 Task: Reply All to email with the signature Donald Hall with the subject 'Performance review' from softage.1@softage.net with the message 'I need your input on the best approach to resolving a project issue.'
Action: Mouse moved to (1308, 216)
Screenshot: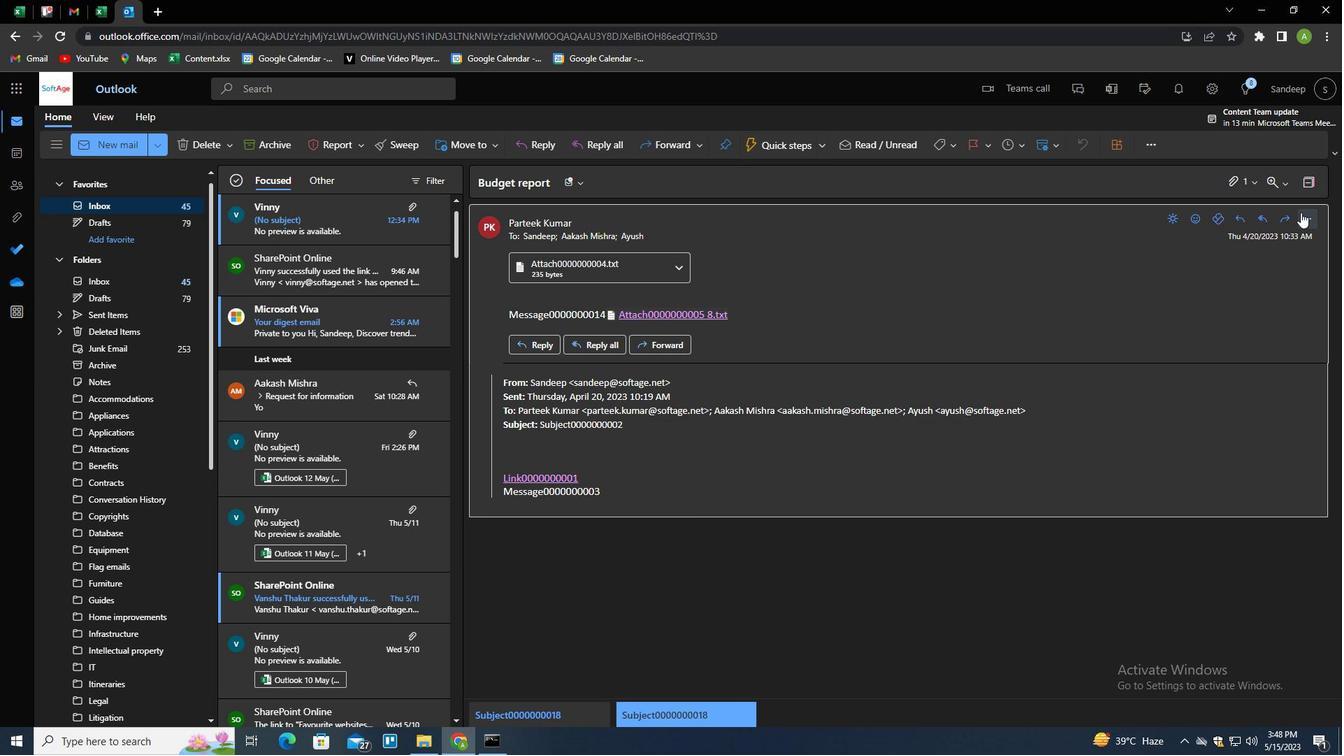 
Action: Mouse pressed left at (1308, 216)
Screenshot: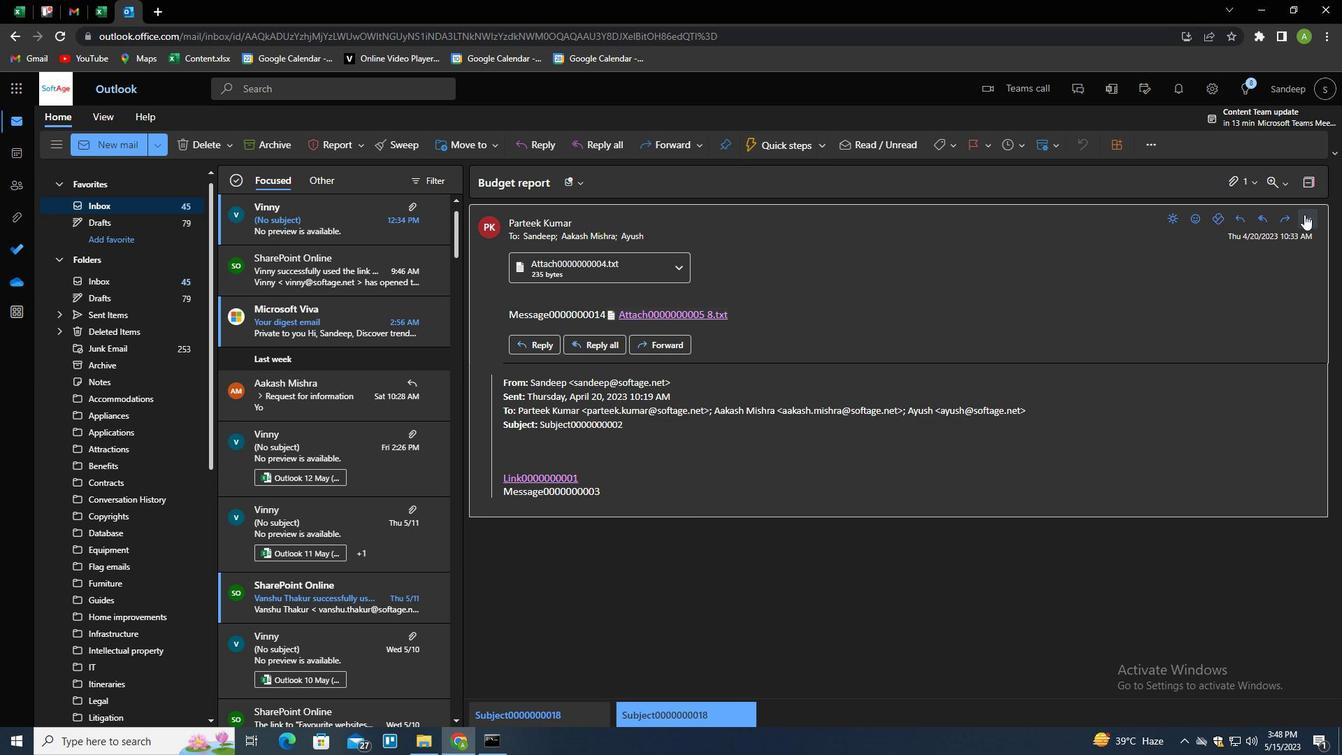 
Action: Mouse moved to (1251, 261)
Screenshot: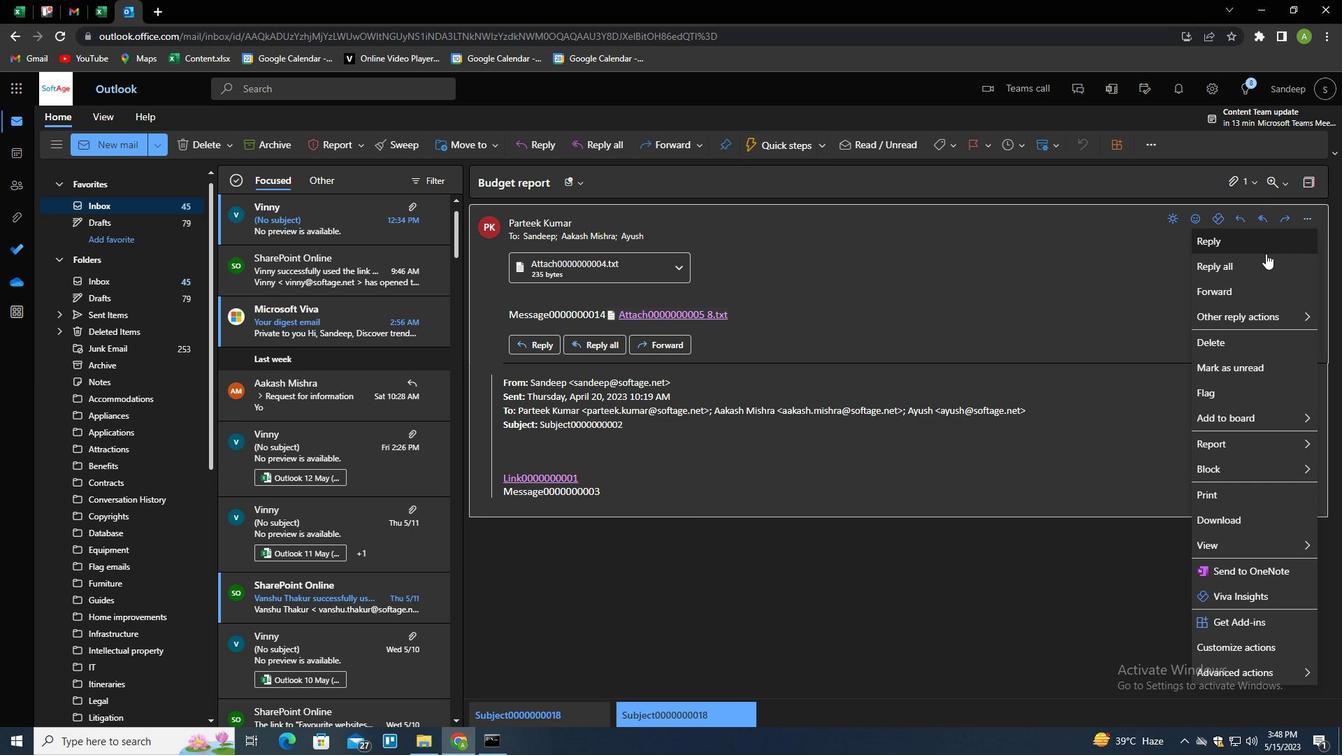 
Action: Mouse pressed left at (1251, 261)
Screenshot: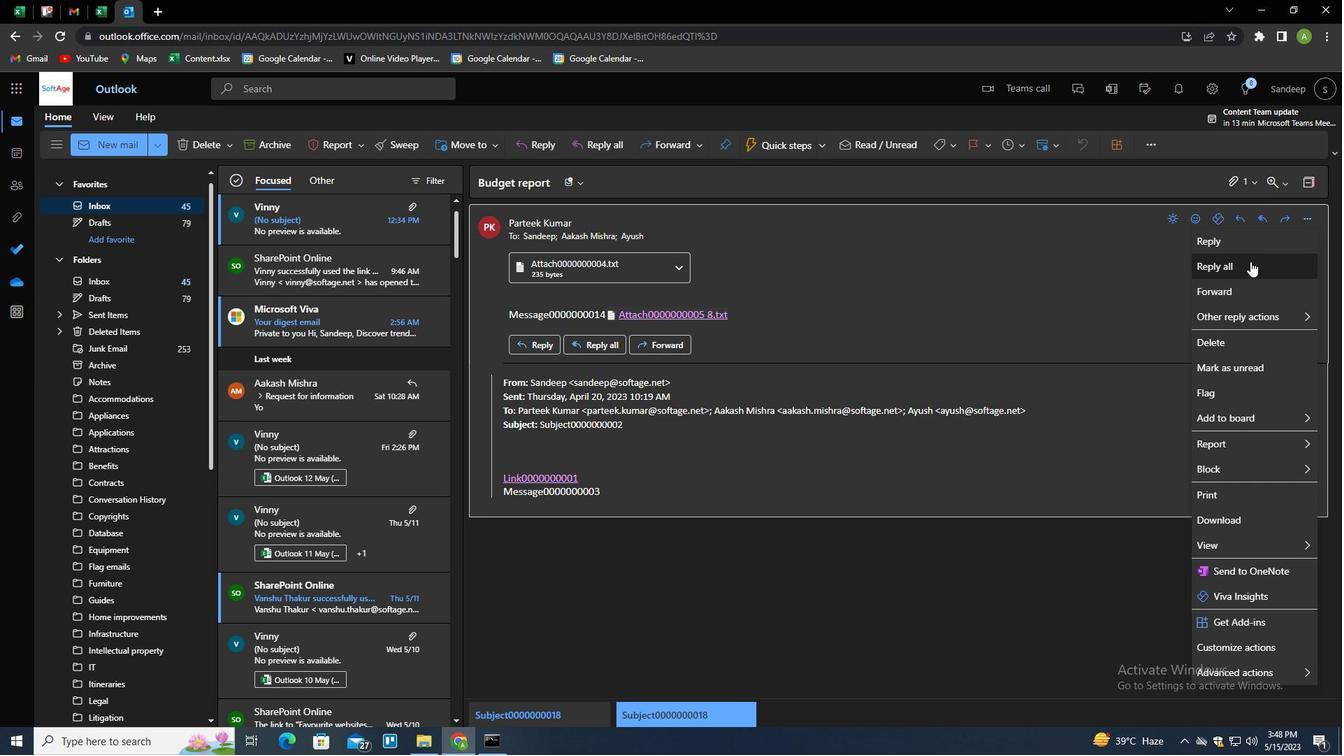 
Action: Mouse moved to (494, 393)
Screenshot: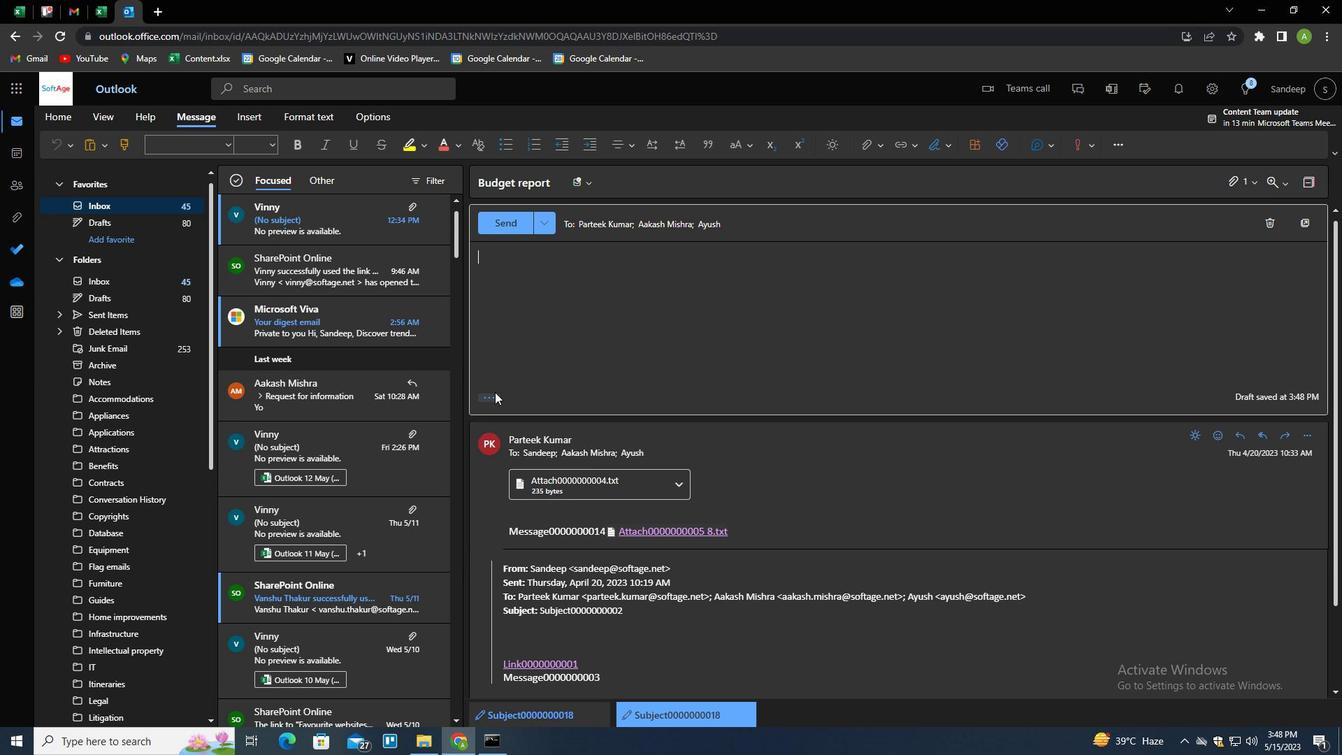 
Action: Mouse pressed left at (494, 393)
Screenshot: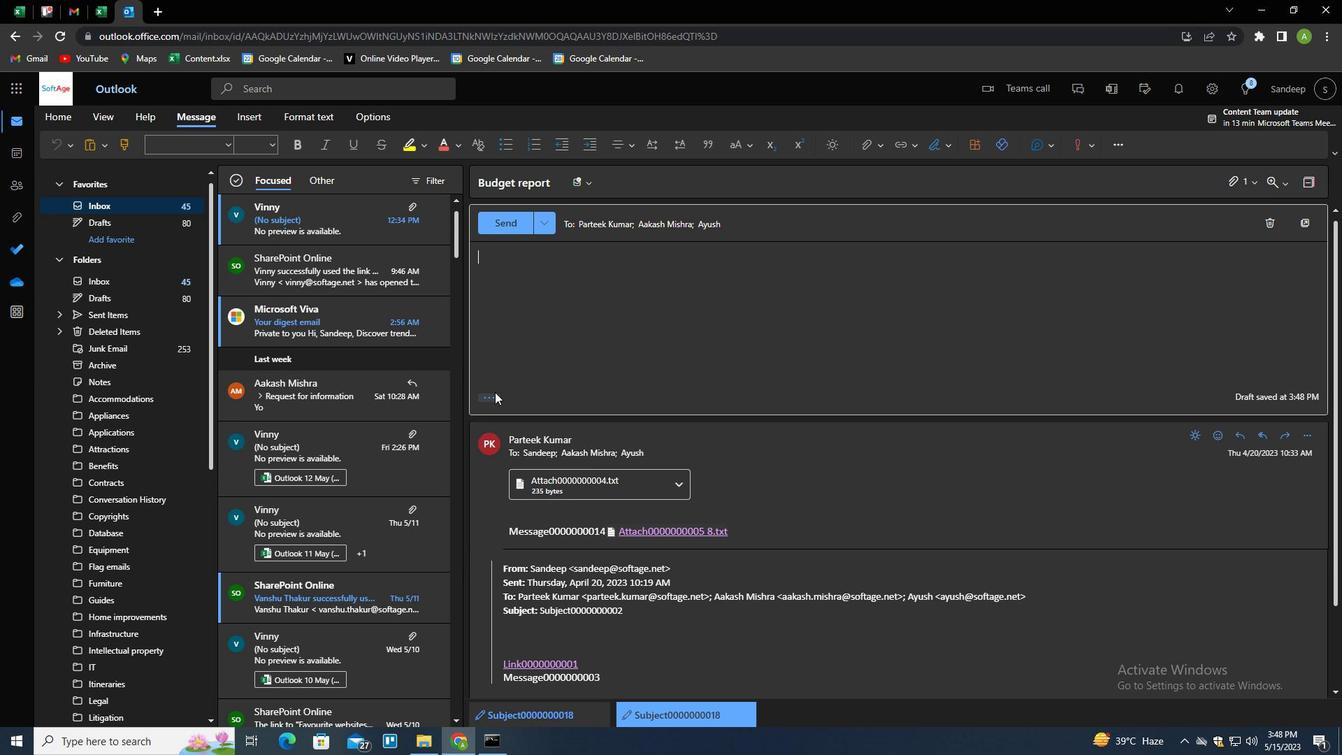 
Action: Mouse moved to (934, 149)
Screenshot: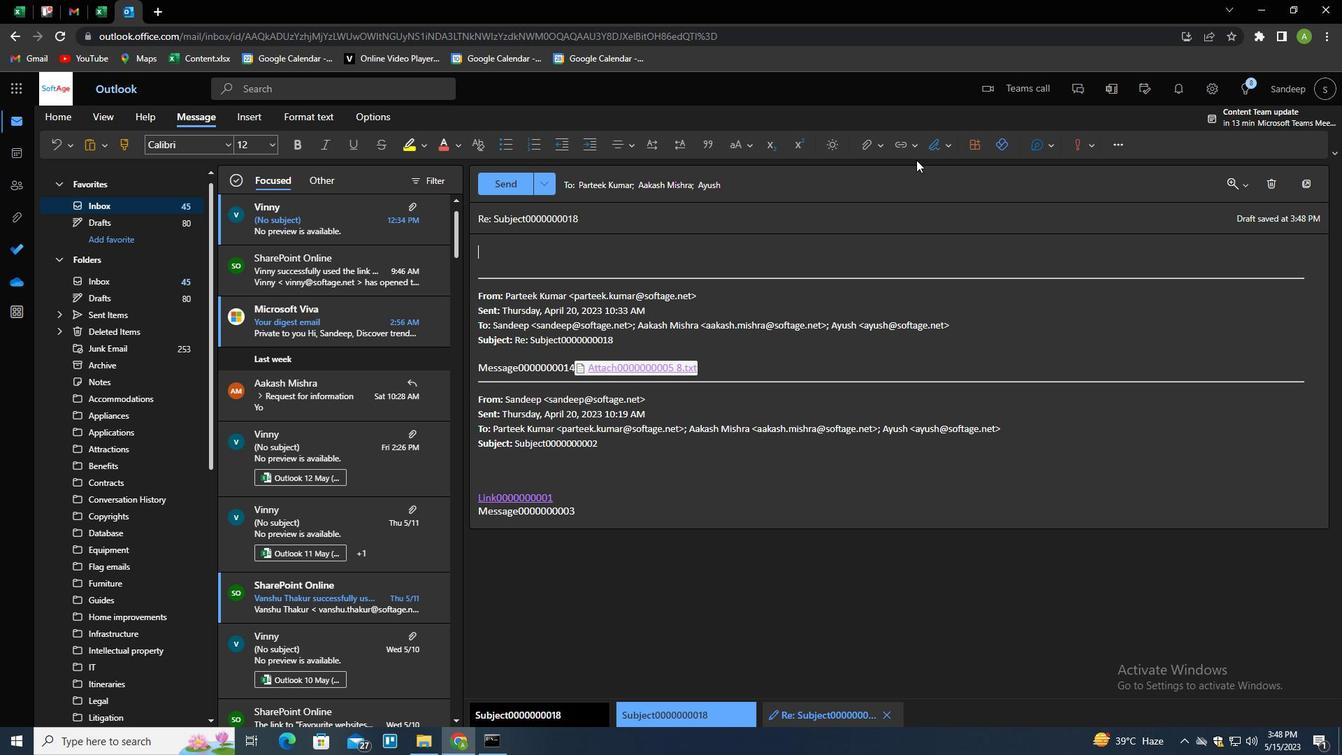 
Action: Mouse pressed left at (934, 149)
Screenshot: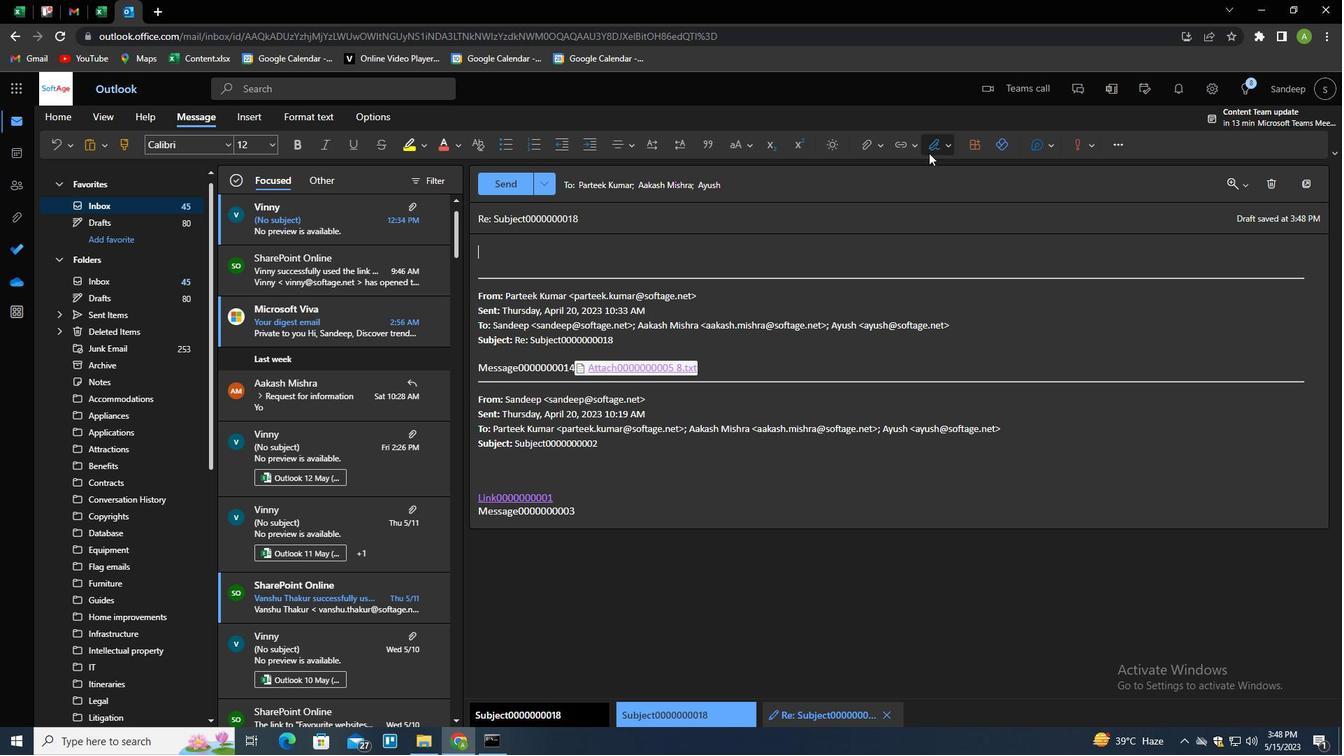
Action: Mouse moved to (926, 196)
Screenshot: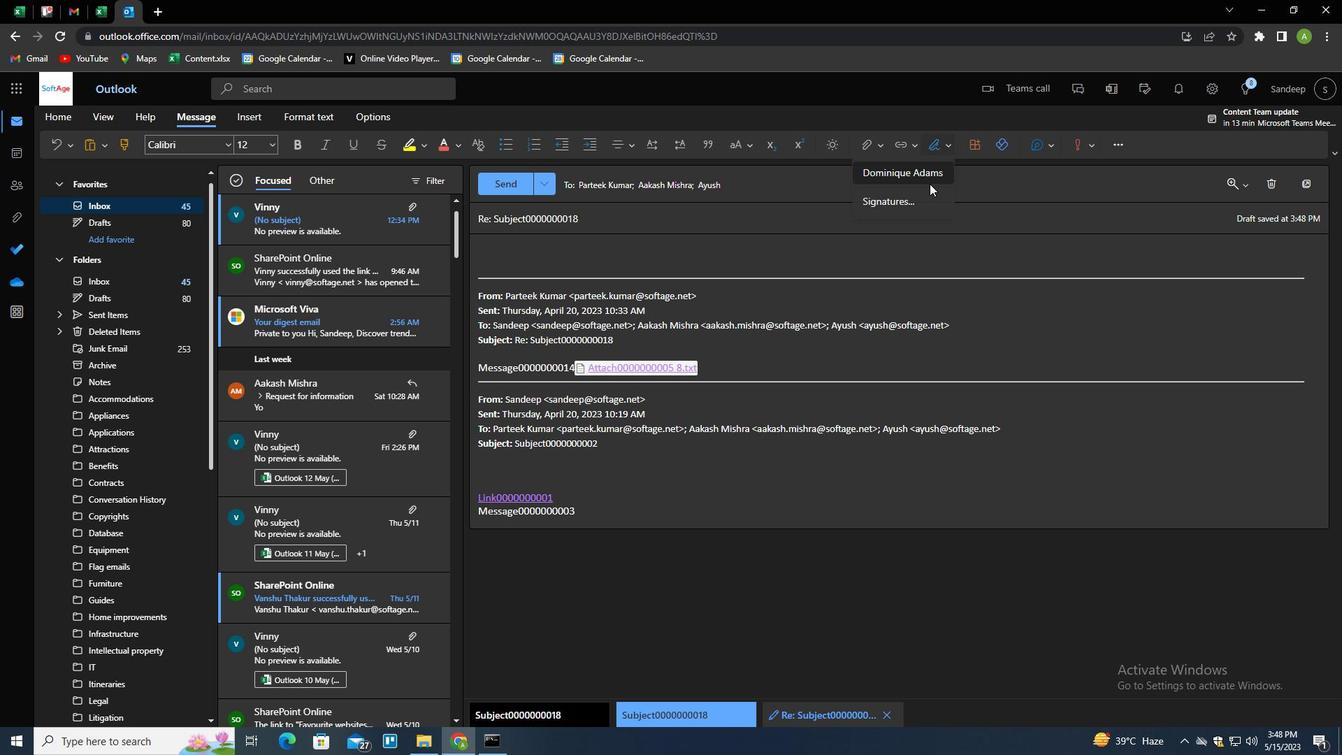 
Action: Mouse pressed left at (926, 196)
Screenshot: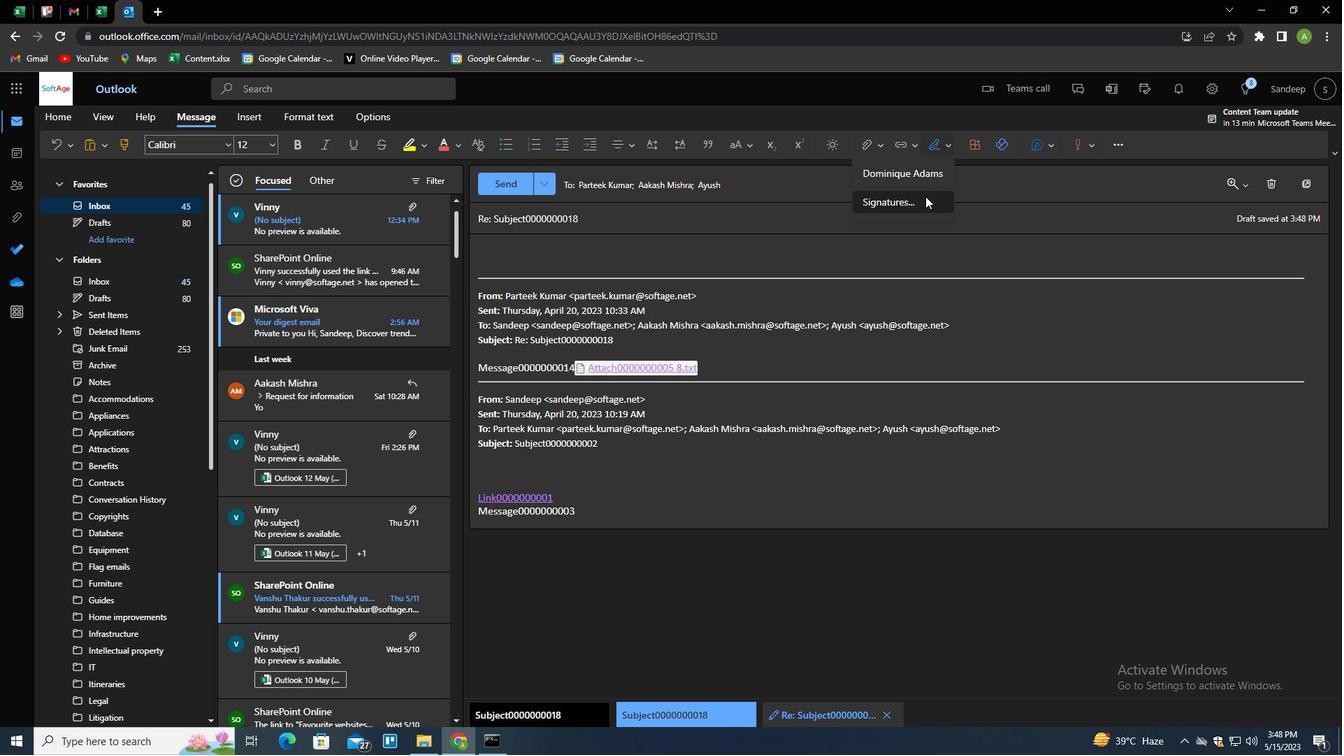 
Action: Mouse moved to (948, 255)
Screenshot: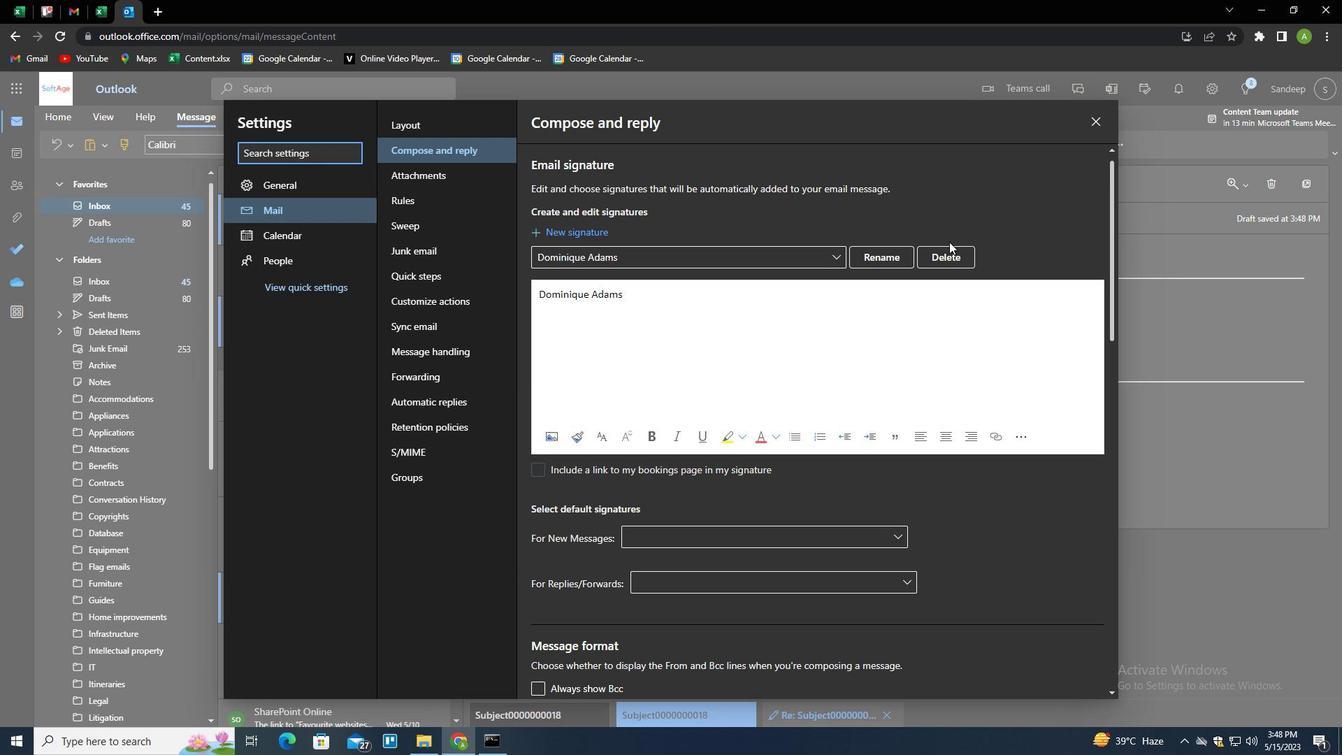 
Action: Mouse pressed left at (948, 255)
Screenshot: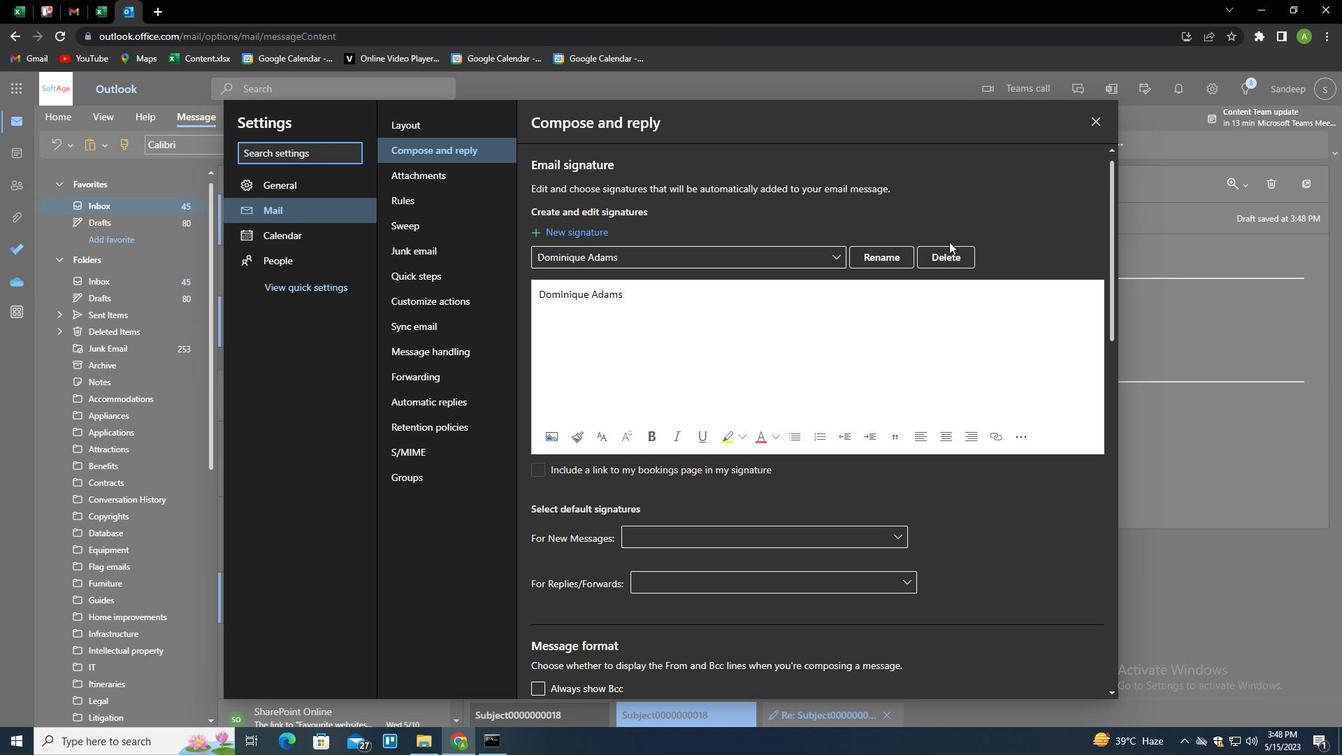 
Action: Mouse moved to (905, 259)
Screenshot: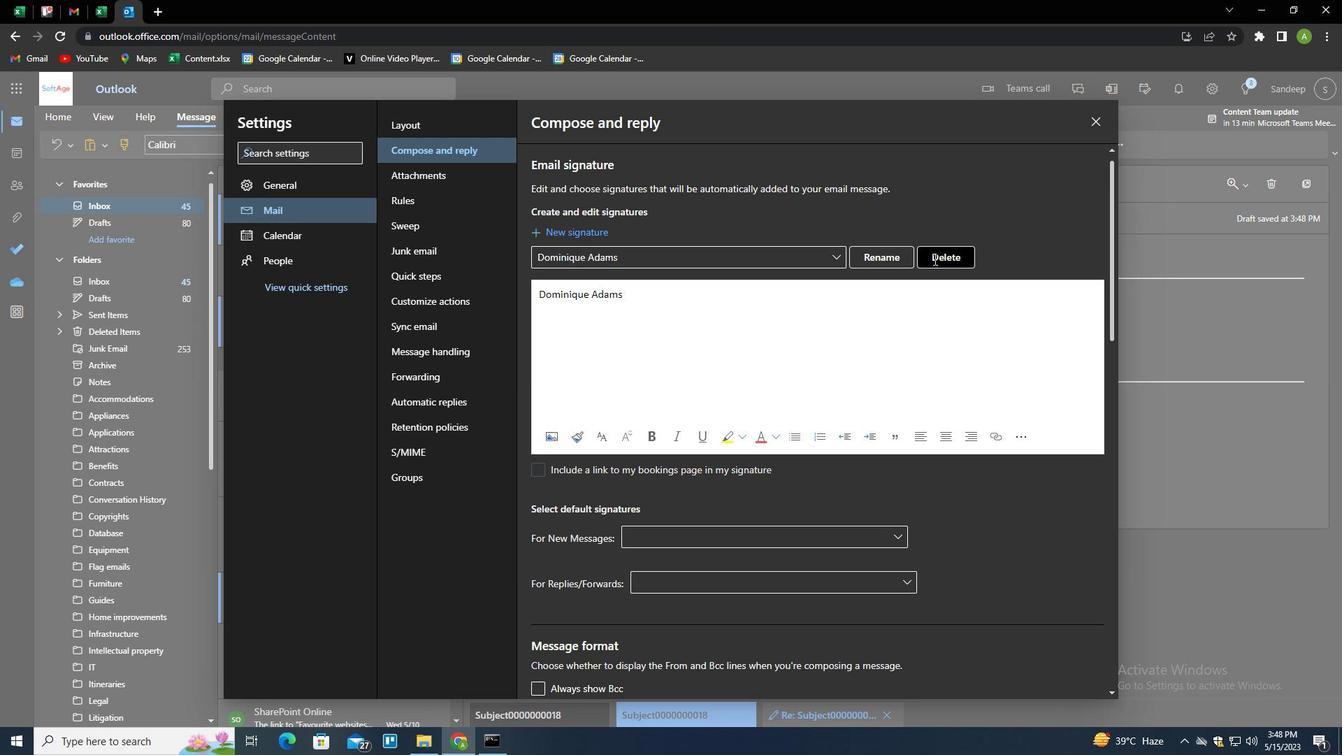 
Action: Mouse pressed left at (905, 259)
Screenshot: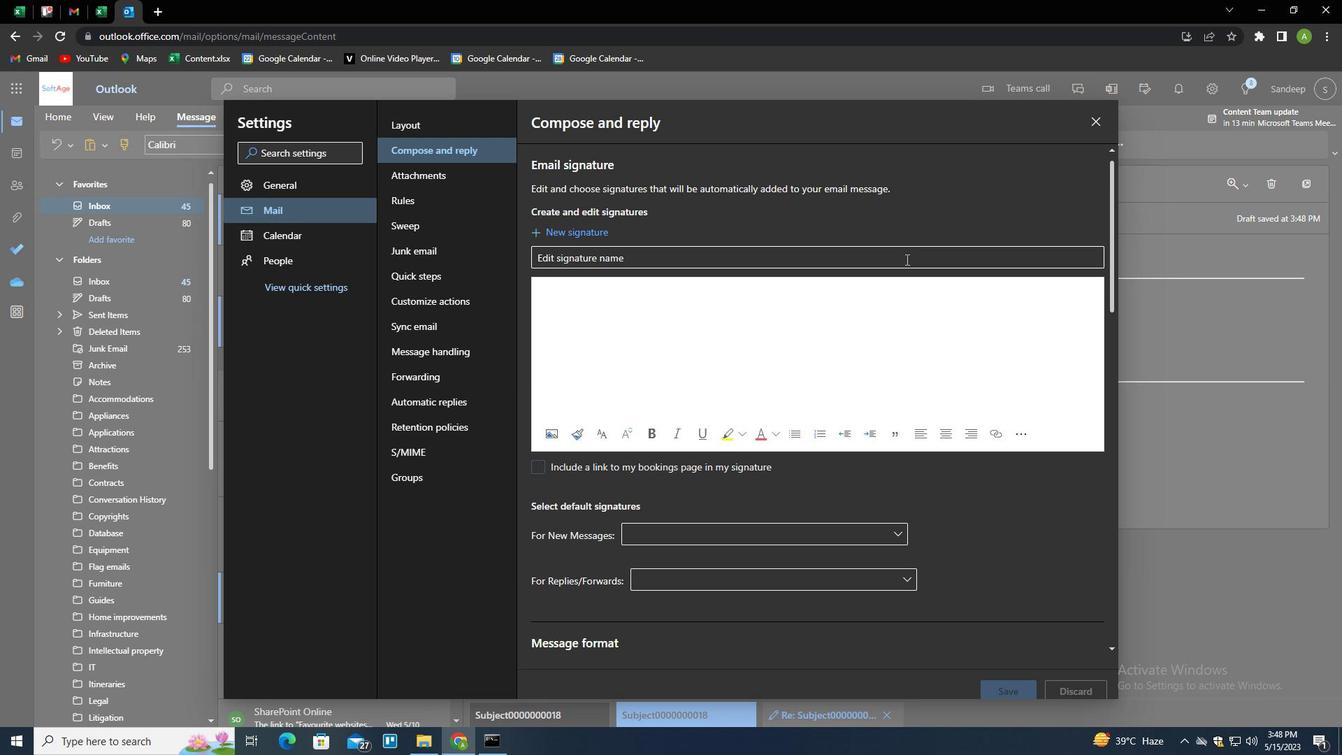 
Action: Mouse moved to (904, 259)
Screenshot: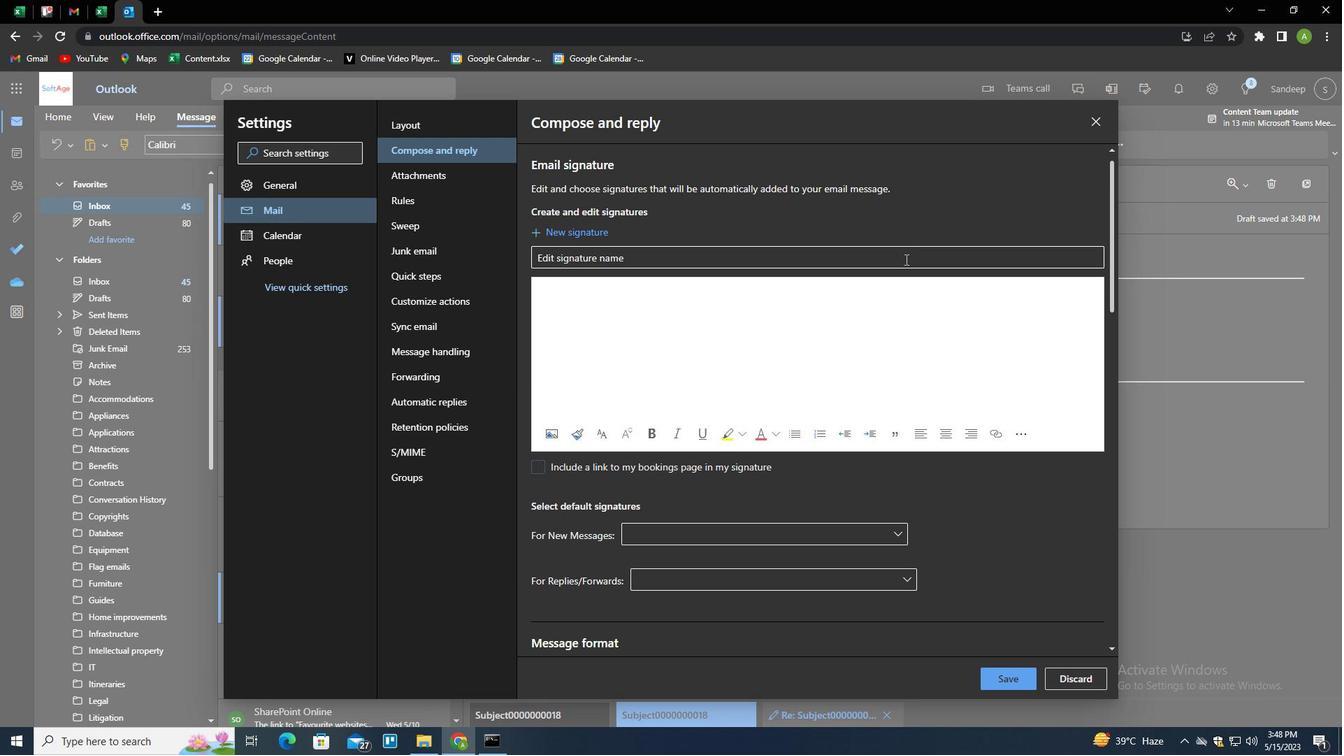 
Action: Key pressed <Key.shift>DONALD<Key.space><Key.shift>HALL<Key.tab><Key.shift>DONALD<Key.space><Key.shift>HALL
Screenshot: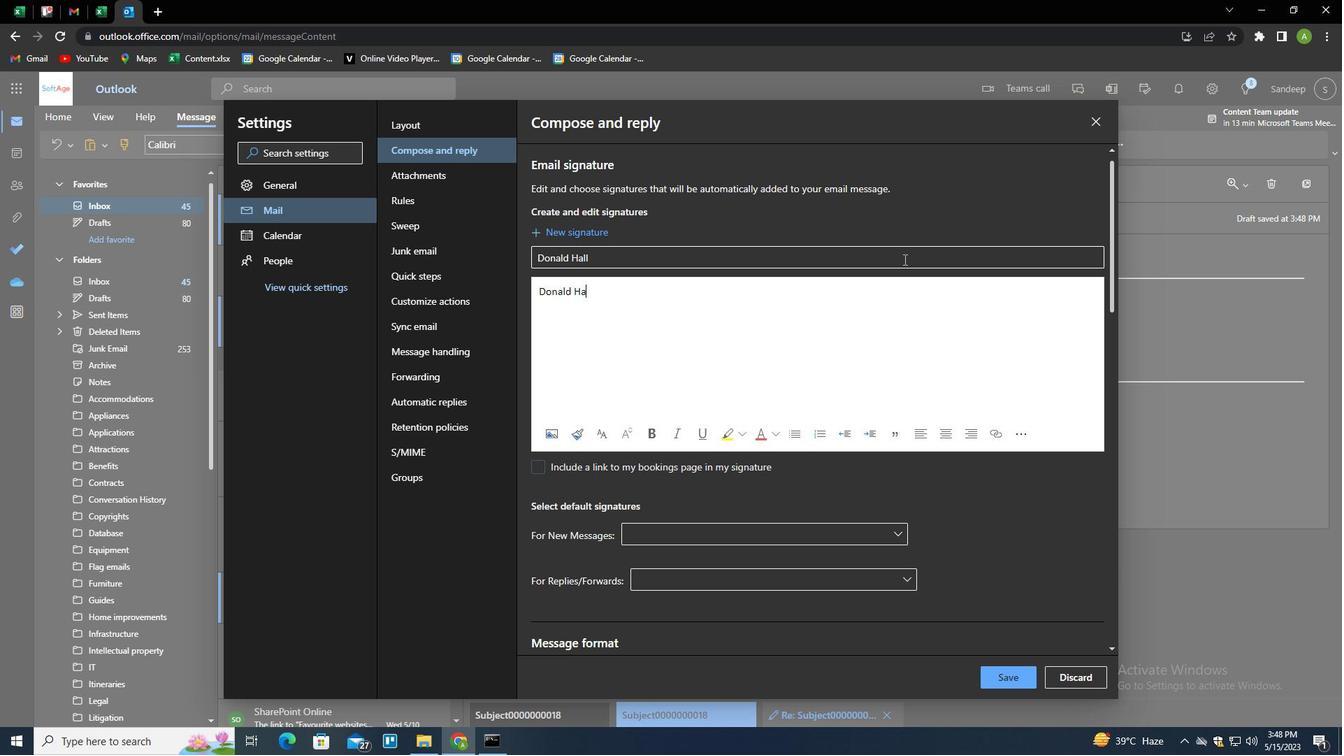 
Action: Mouse moved to (1009, 672)
Screenshot: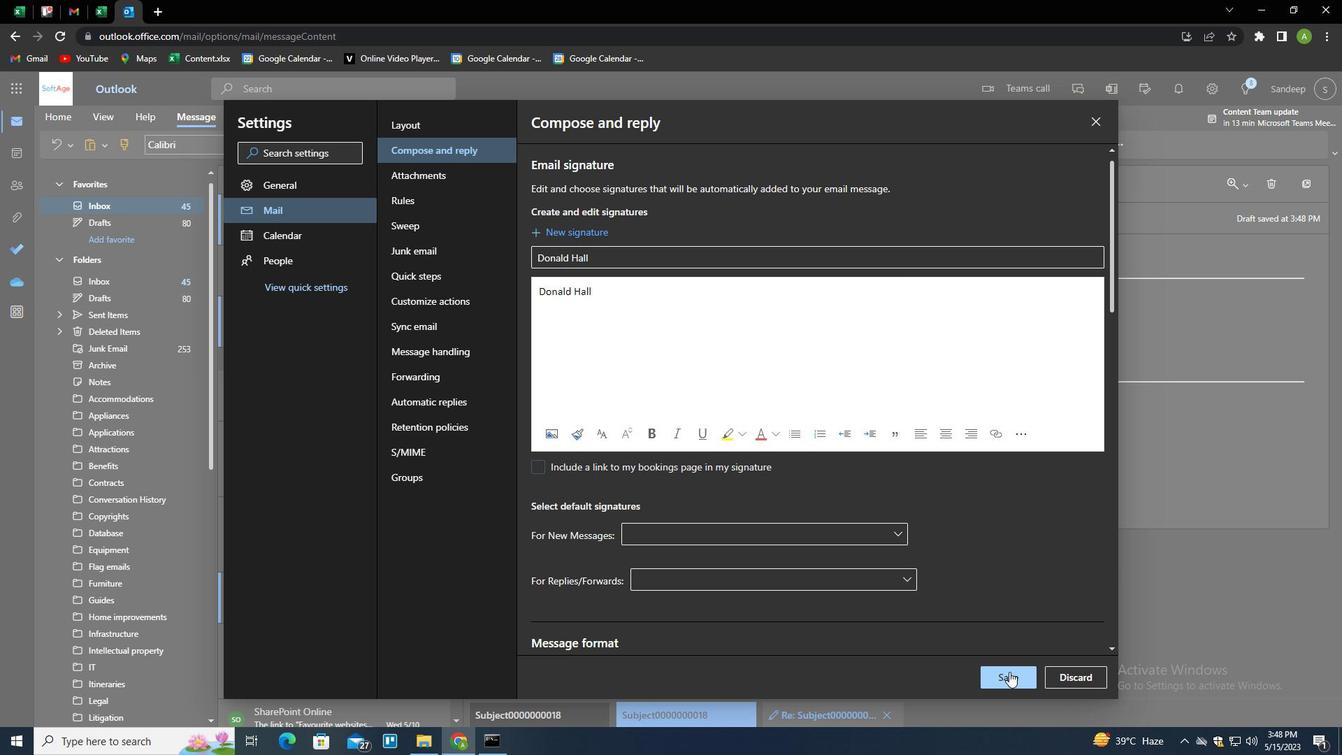 
Action: Mouse pressed left at (1009, 672)
Screenshot: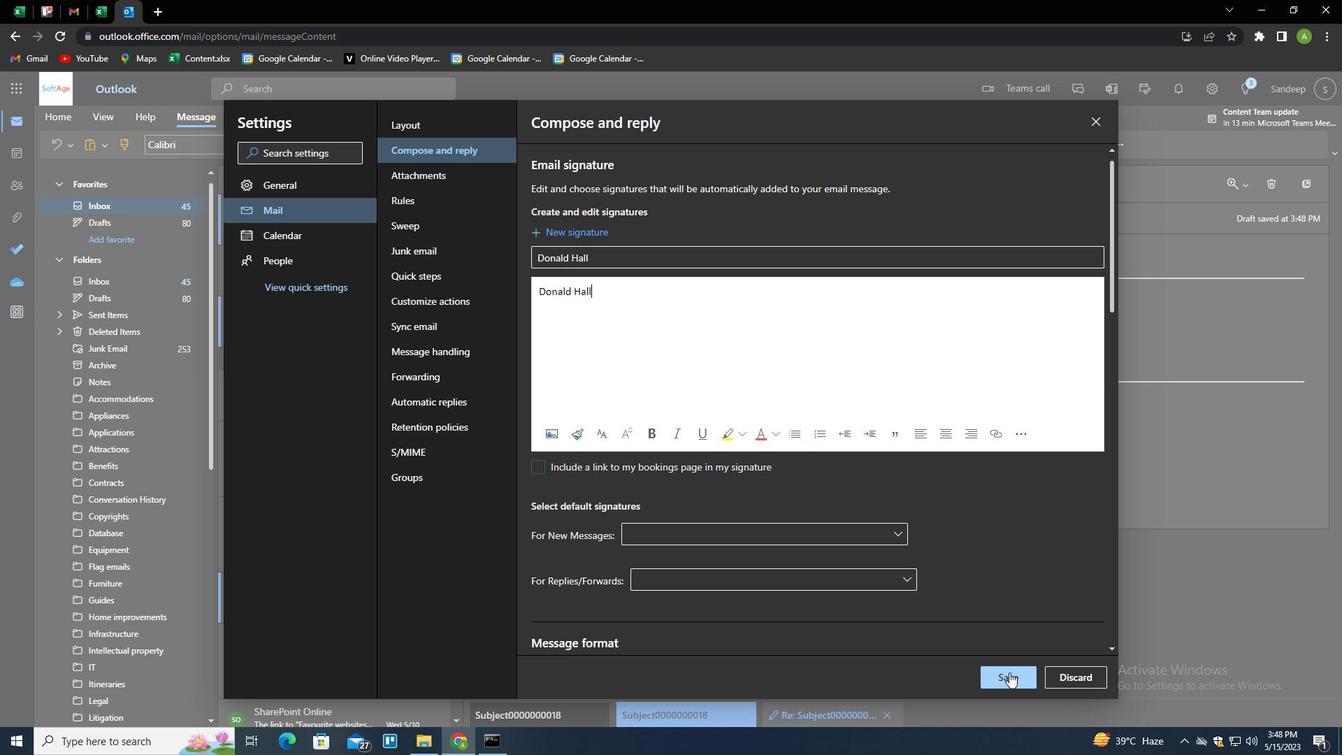 
Action: Mouse moved to (1149, 444)
Screenshot: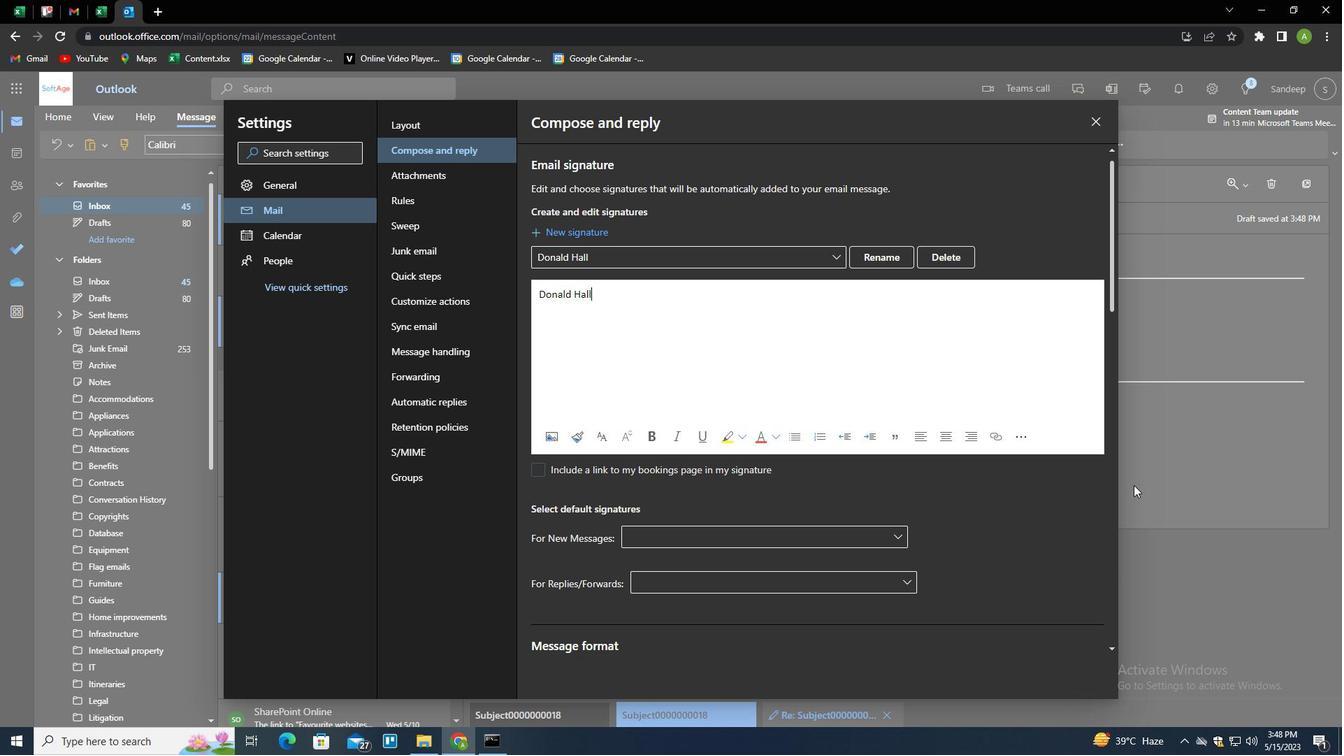 
Action: Mouse pressed left at (1149, 444)
Screenshot: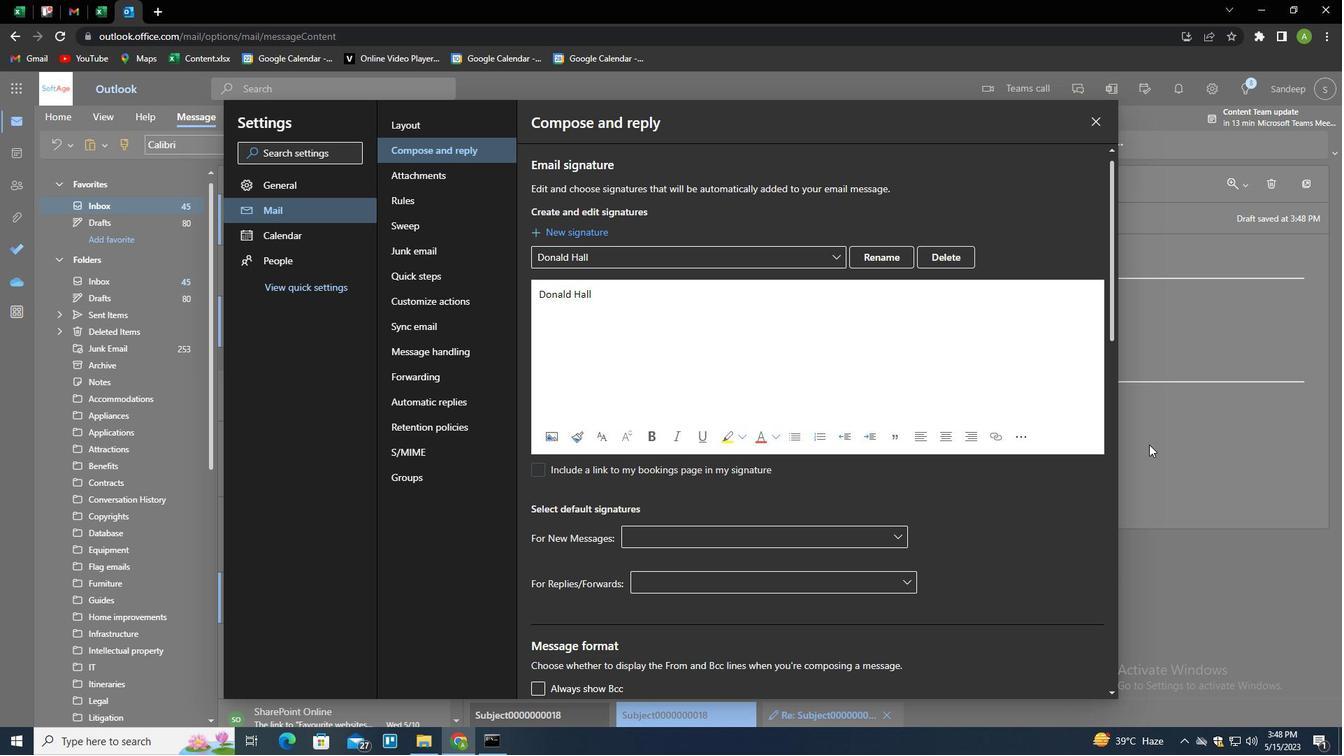 
Action: Mouse moved to (940, 148)
Screenshot: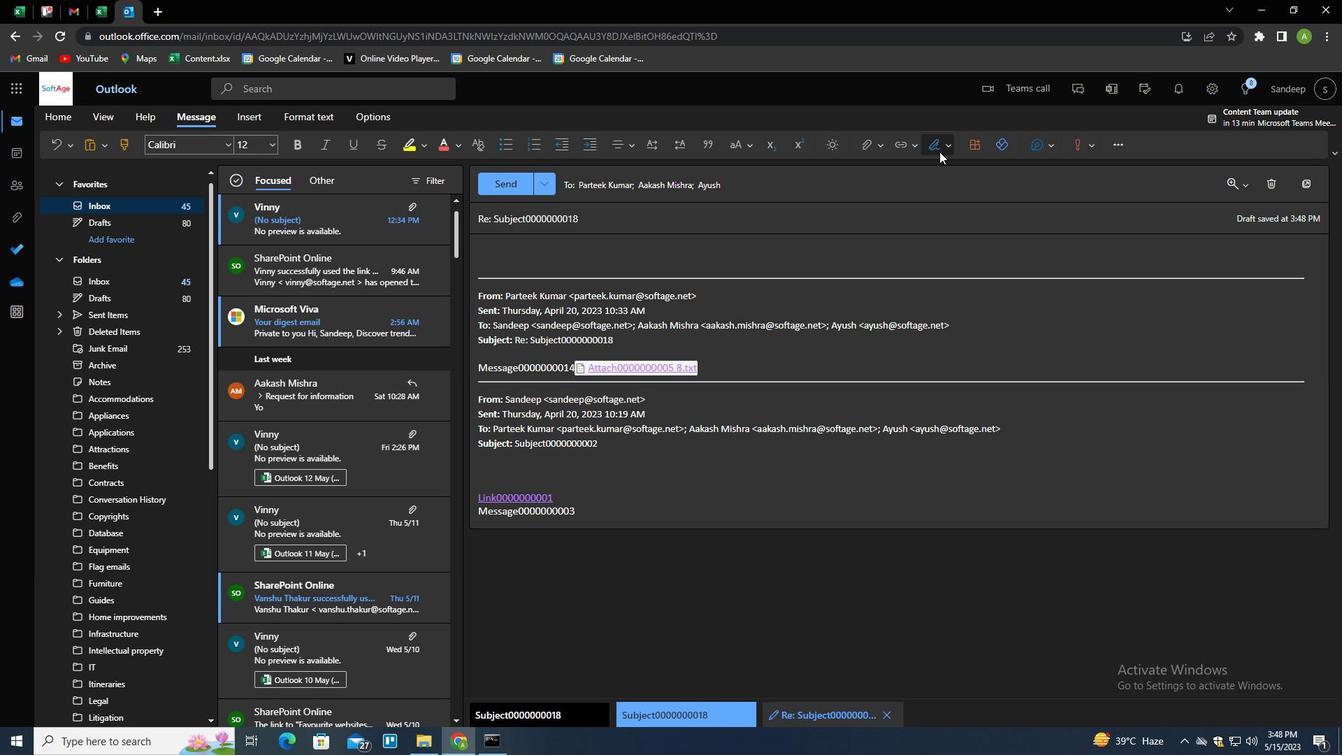 
Action: Mouse pressed left at (940, 148)
Screenshot: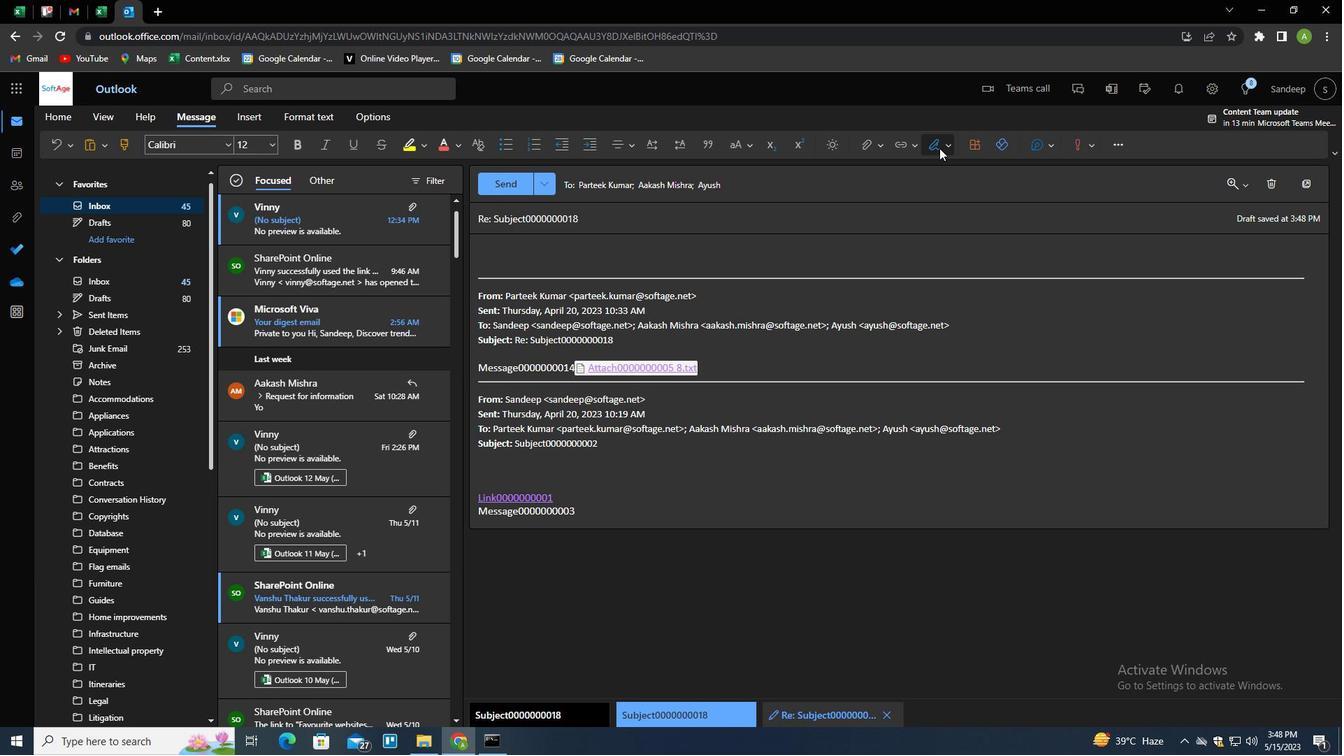 
Action: Mouse moved to (928, 169)
Screenshot: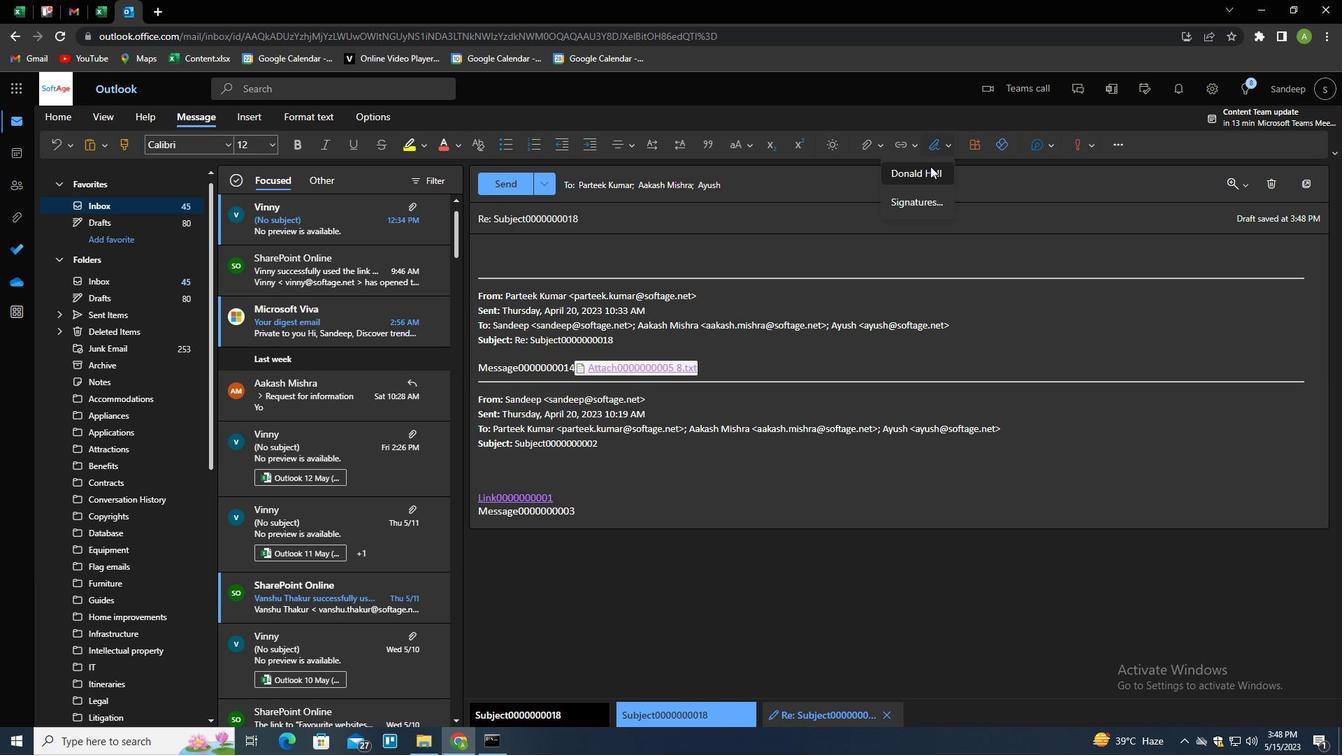 
Action: Mouse pressed left at (928, 169)
Screenshot: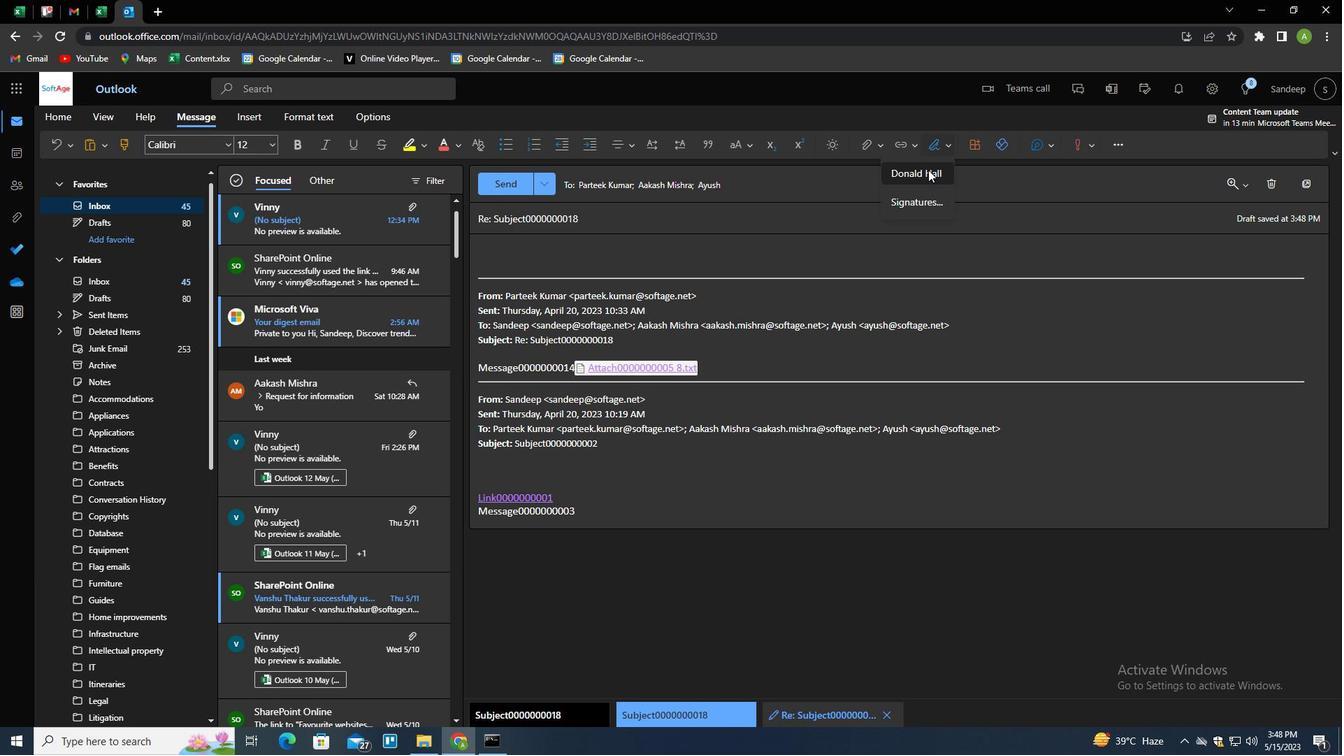 
Action: Mouse moved to (540, 218)
Screenshot: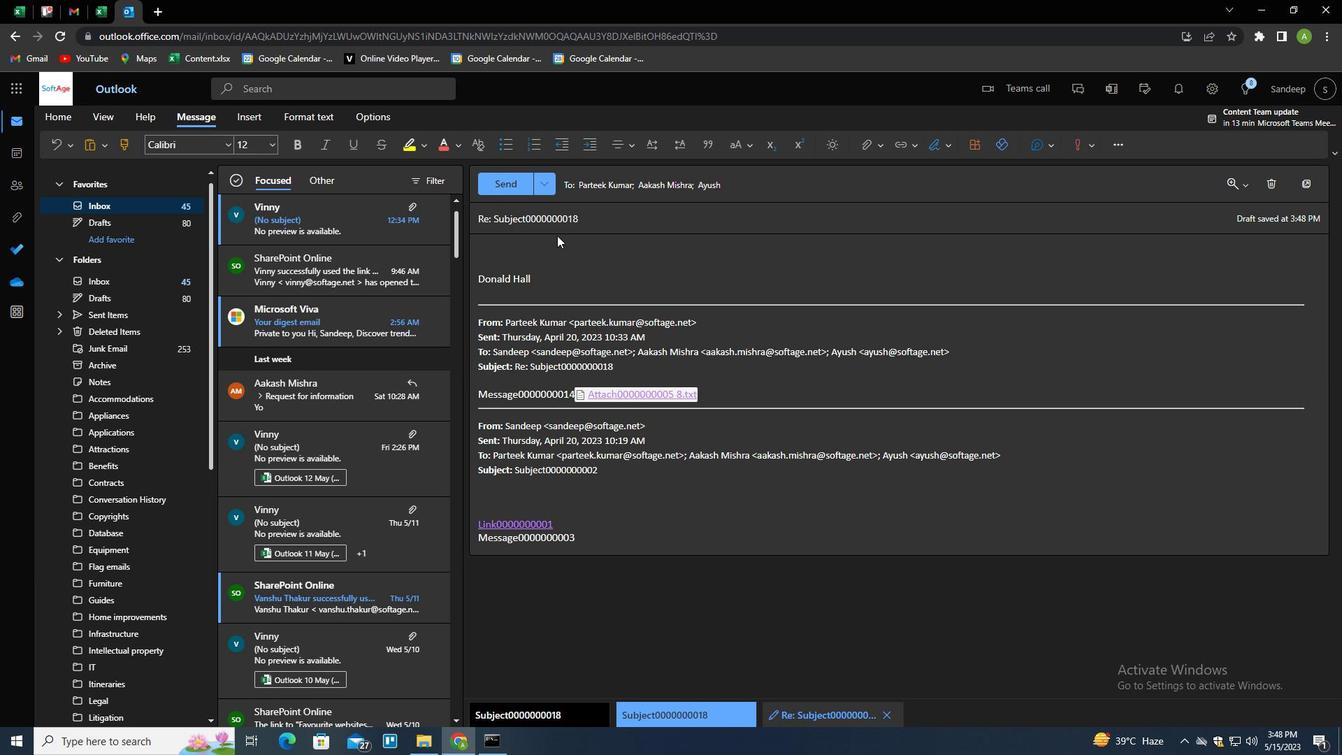 
Action: Mouse pressed left at (540, 218)
Screenshot: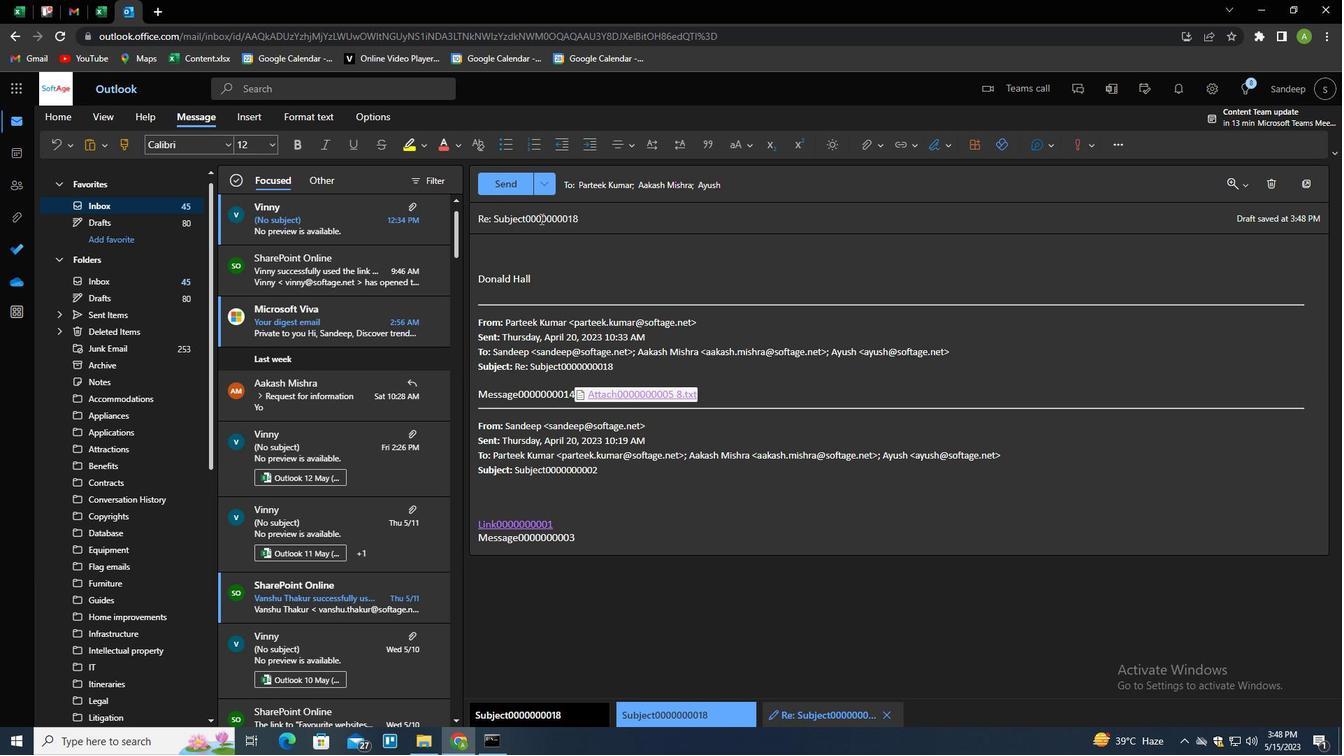 
Action: Mouse pressed left at (540, 218)
Screenshot: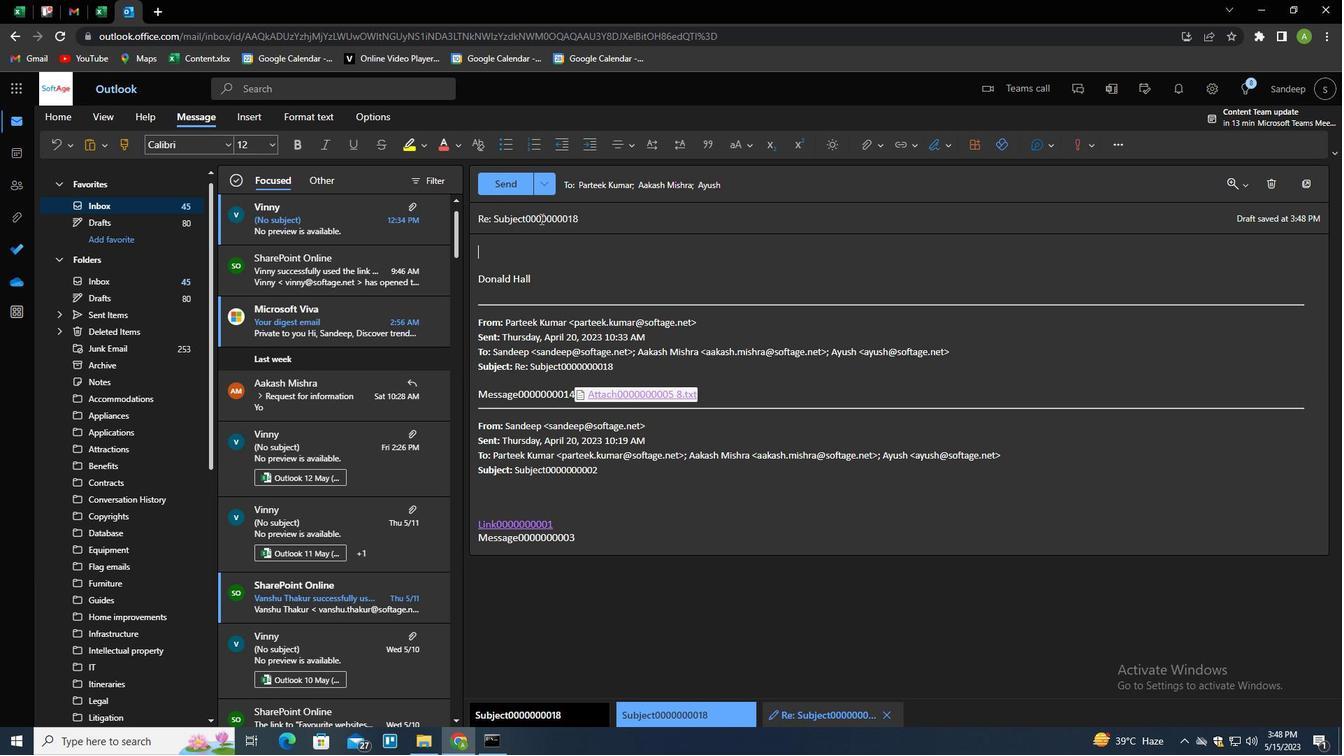 
Action: Mouse pressed left at (540, 218)
Screenshot: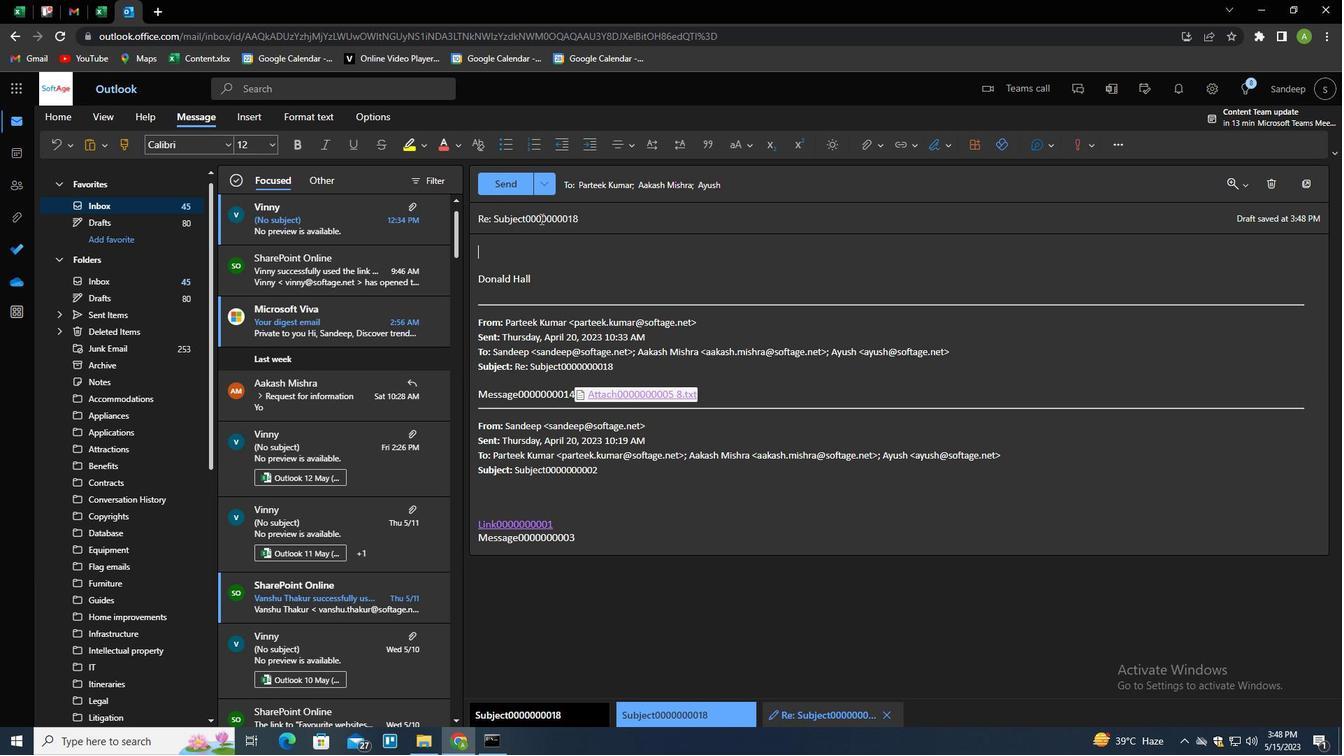 
Action: Mouse moved to (539, 218)
Screenshot: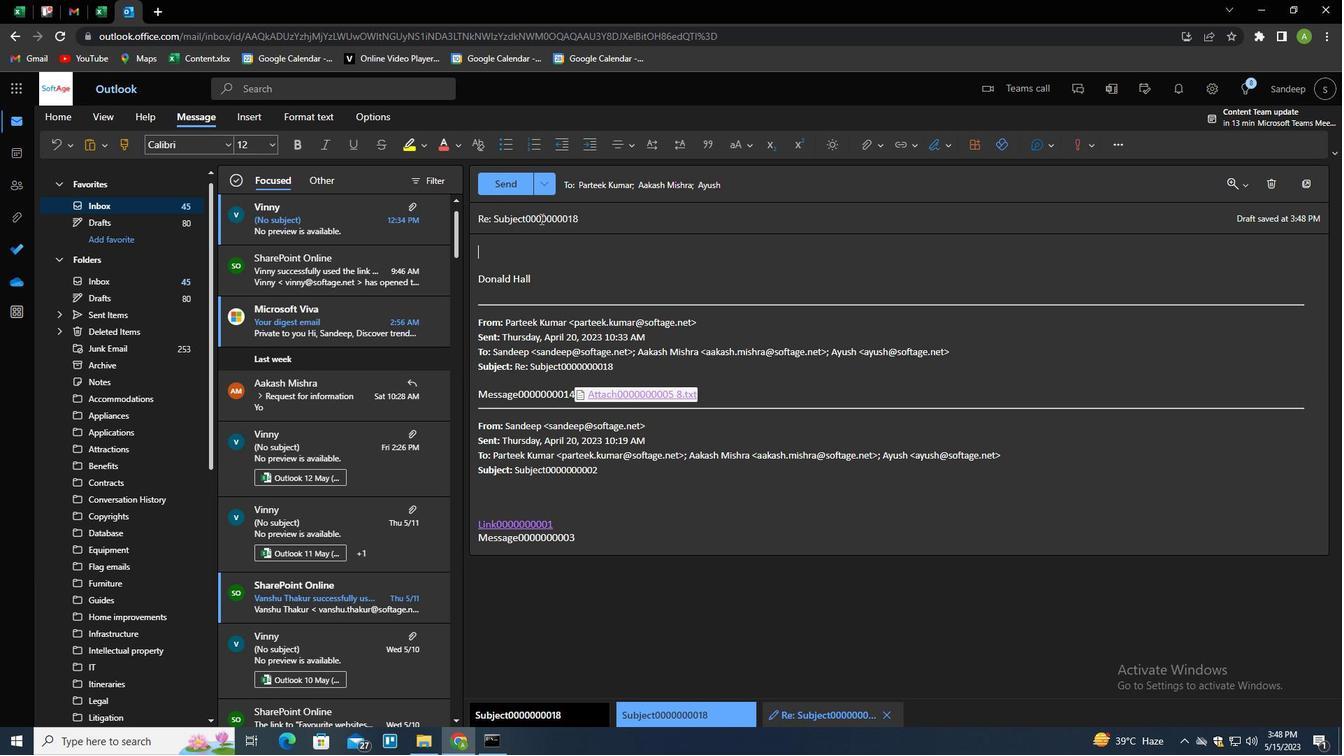 
Action: Key pressed <Key.shift>PERFORMANCE<Key.space>REVIEW<Key.tab><Key.shift>I<Key.space>NEED<Key.space>U<Key.backspace>YOUR<Key.space>INPUT<Key.space>ON<Key.space>THE<Key.space>V<Key.backspace>BEST<Key.space>APPROACH<Key.space>TO<Key.space>RESOLVING<Key.space>A<Key.space>PROJECT<Key.space>ISSUE.
Screenshot: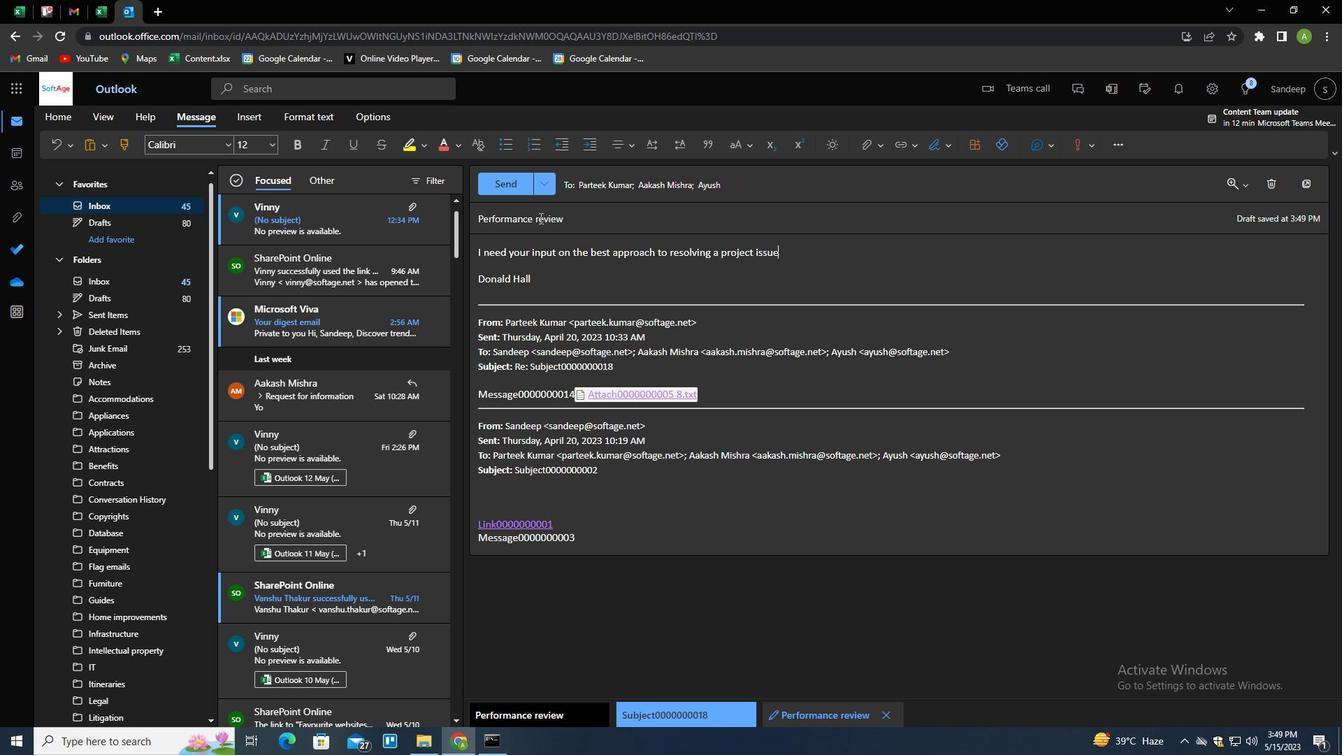 
Action: Mouse moved to (511, 185)
Screenshot: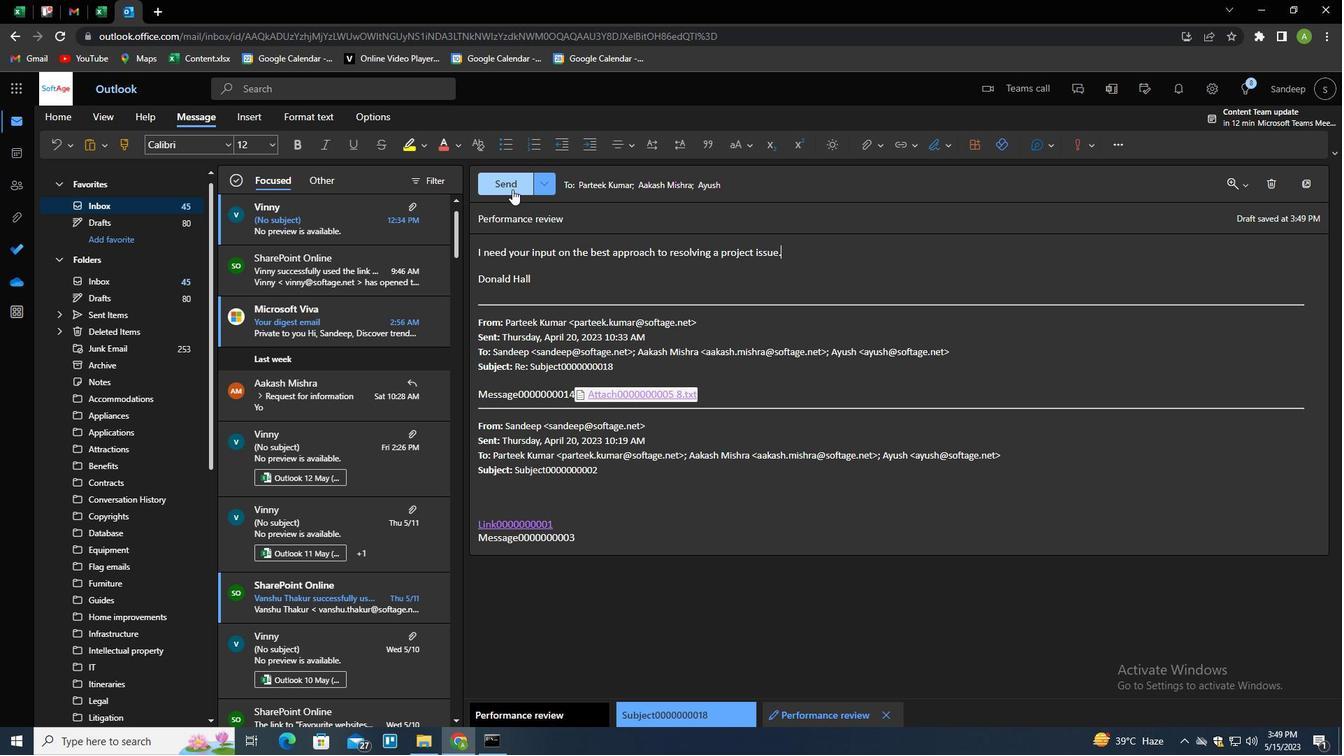 
Action: Mouse pressed left at (511, 185)
Screenshot: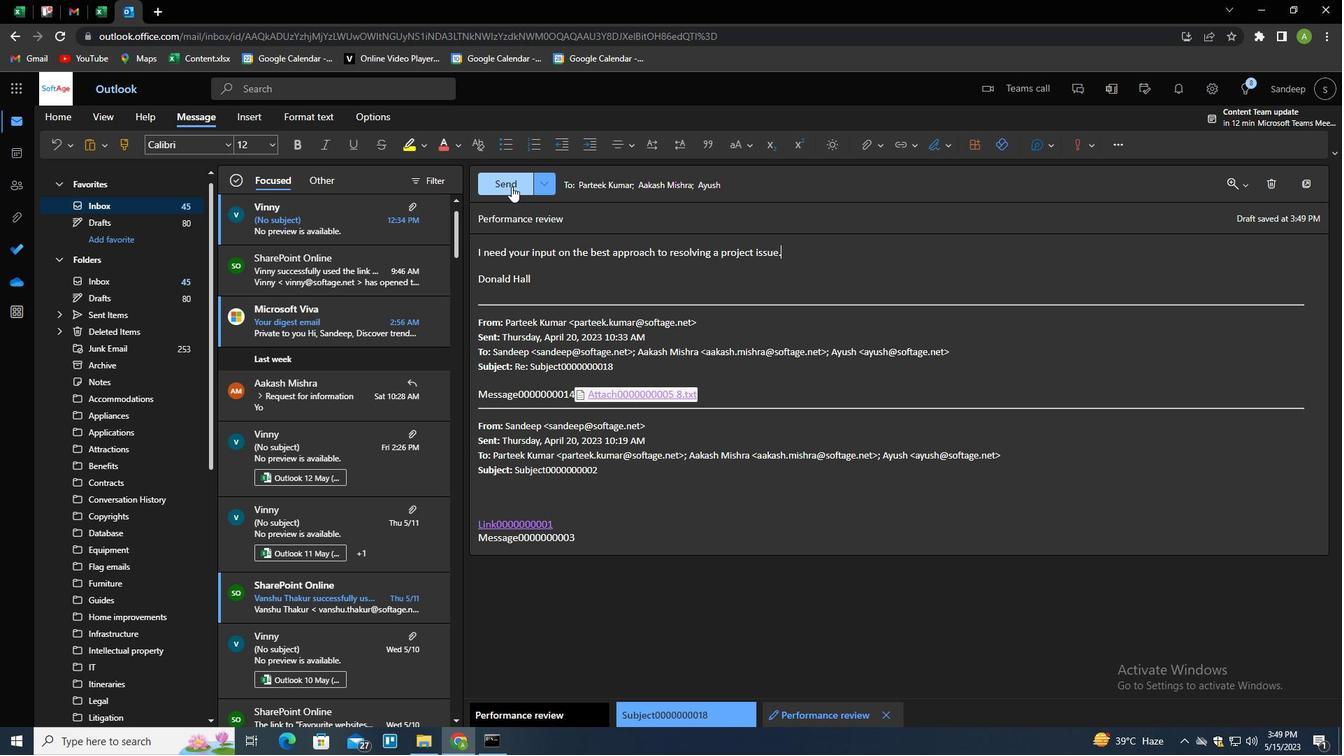 
Action: Mouse moved to (624, 393)
Screenshot: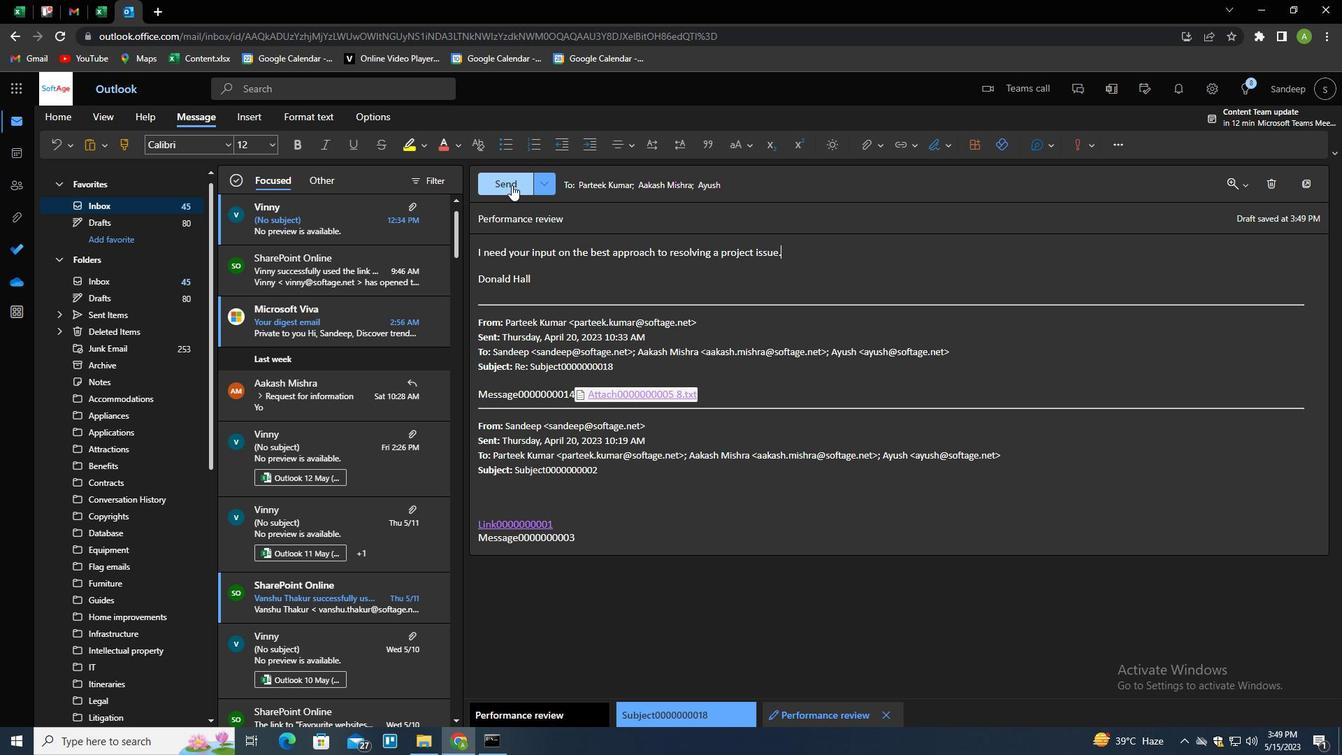
